 Task: Select Google Hangouts as a service for instant messaging.
Action: Mouse moved to (825, 86)
Screenshot: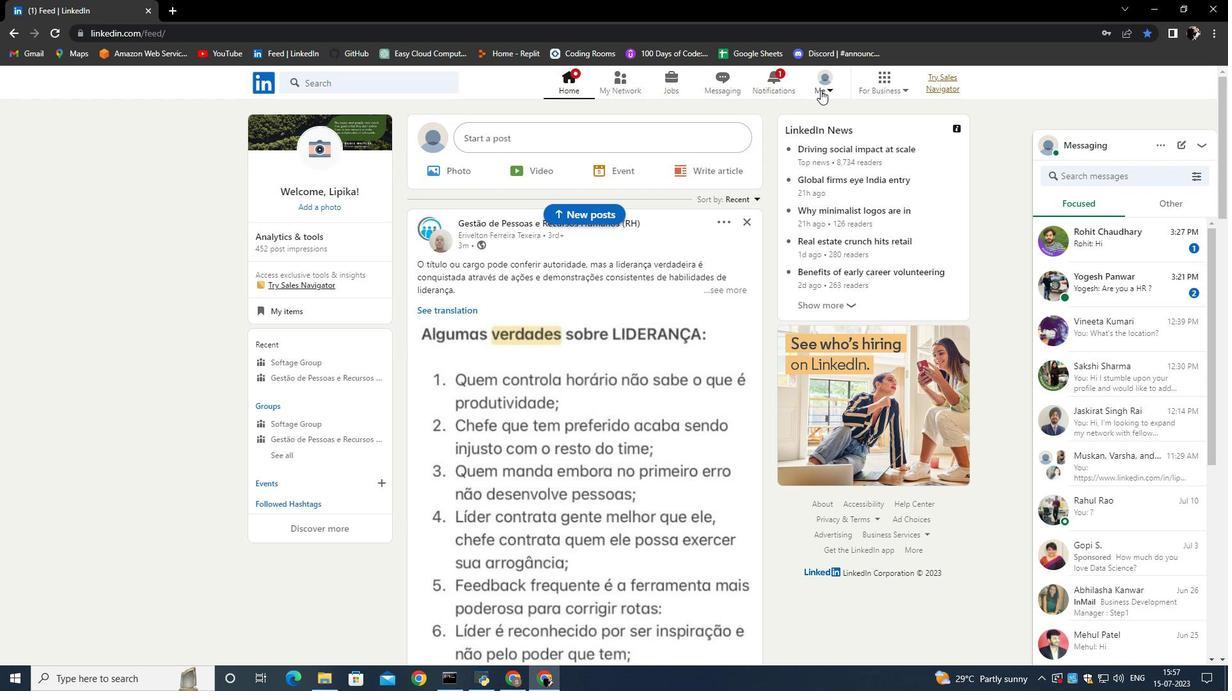 
Action: Mouse pressed left at (825, 86)
Screenshot: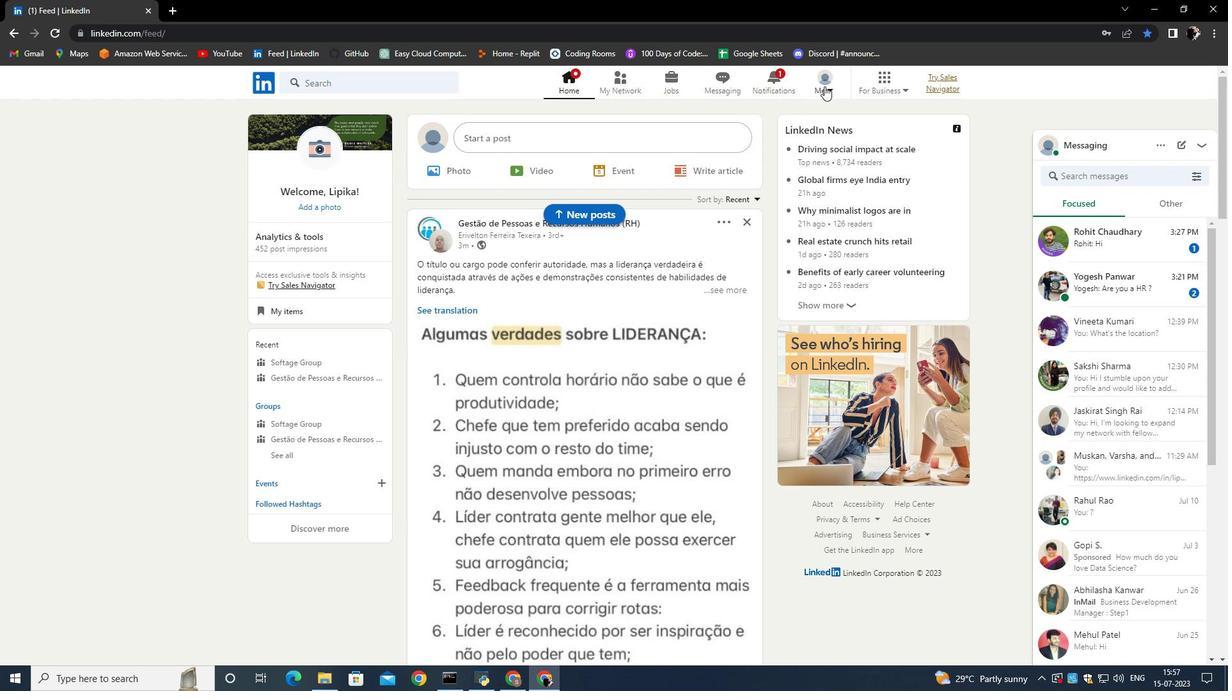 
Action: Mouse moved to (710, 129)
Screenshot: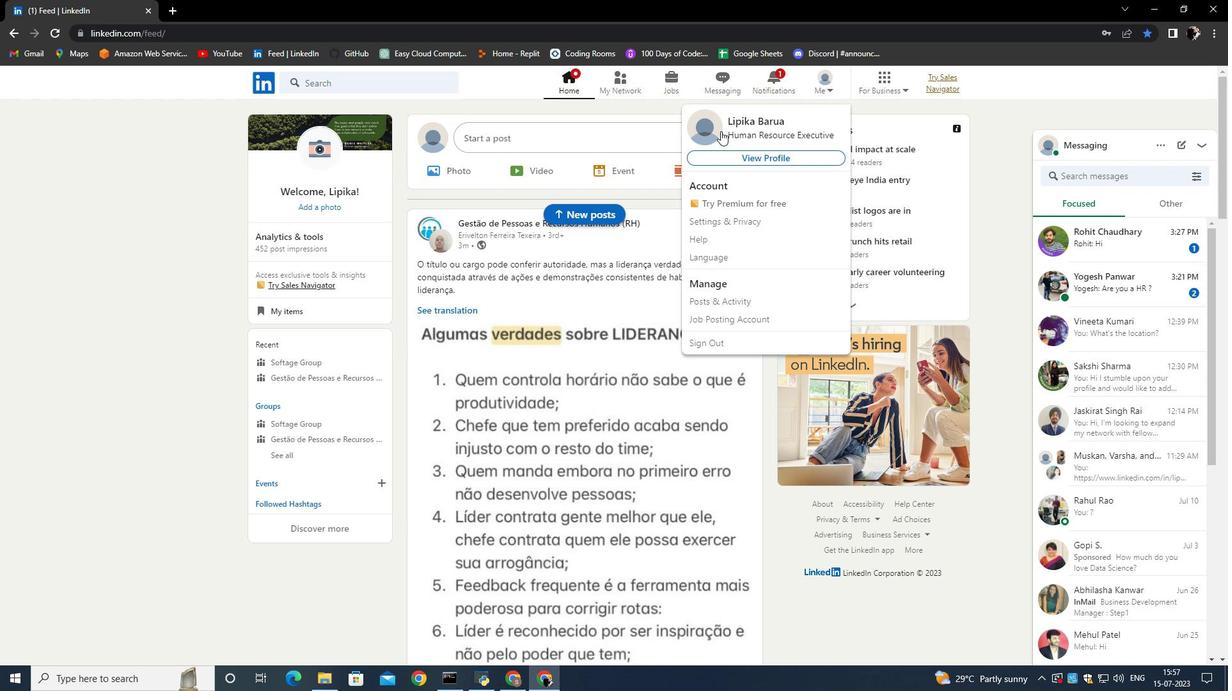 
Action: Mouse pressed left at (710, 129)
Screenshot: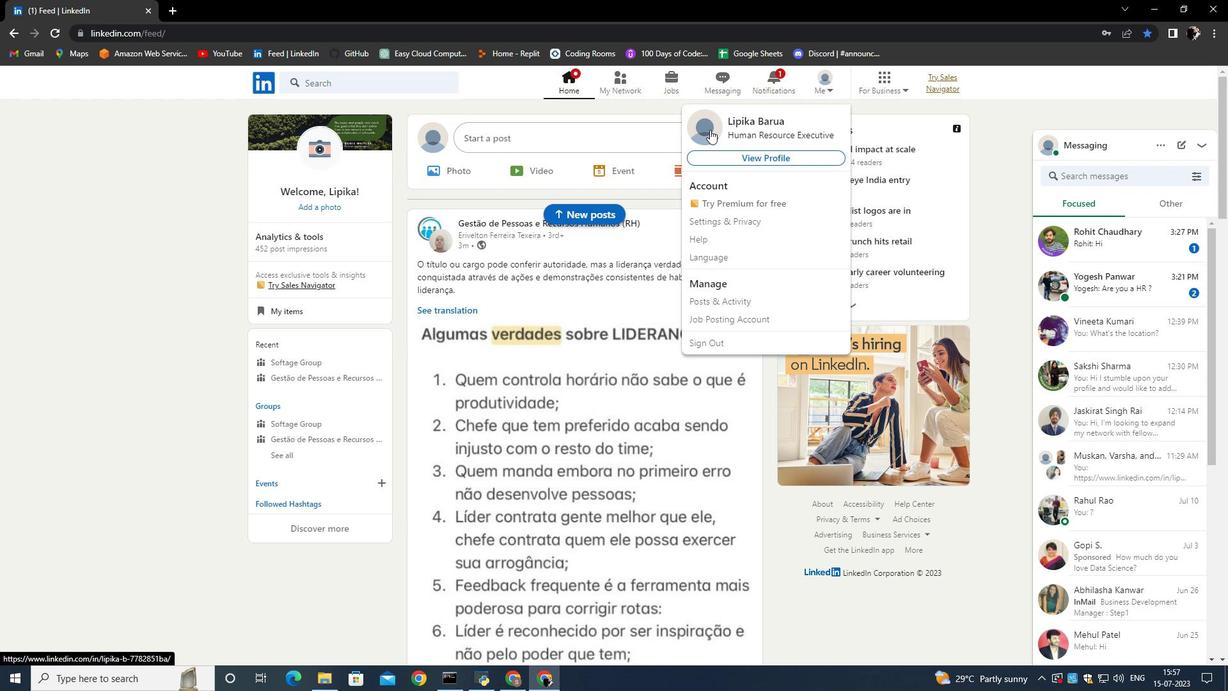
Action: Mouse moved to (399, 416)
Screenshot: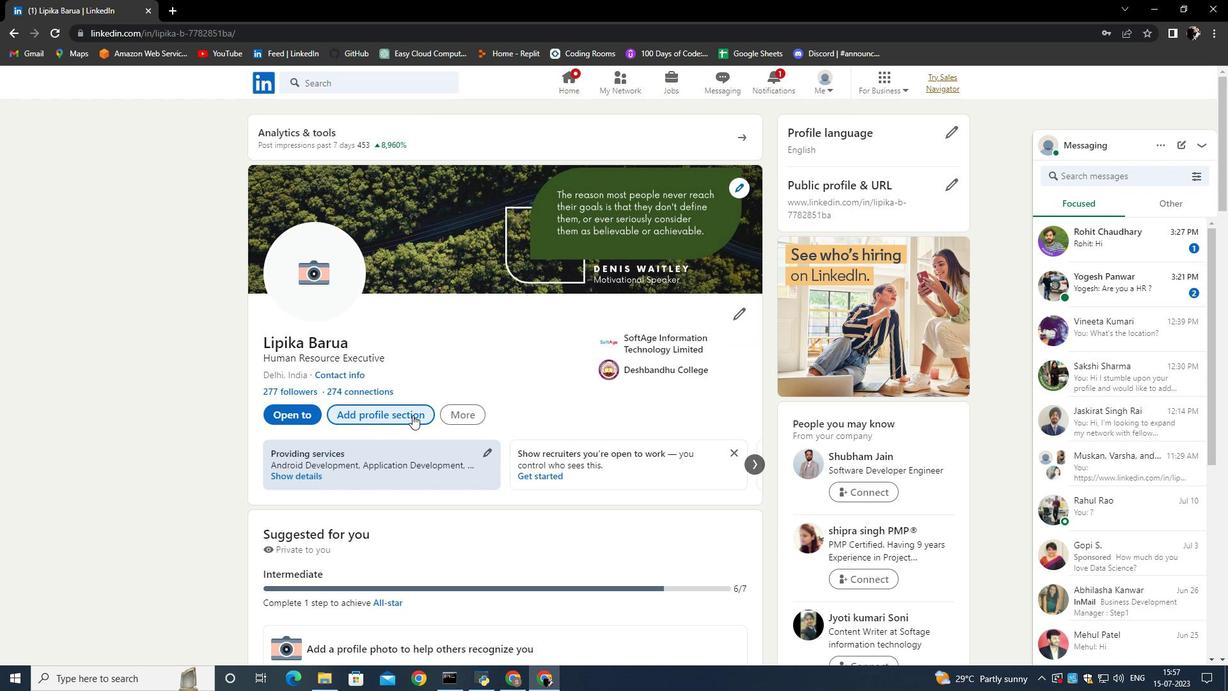 
Action: Mouse pressed left at (399, 416)
Screenshot: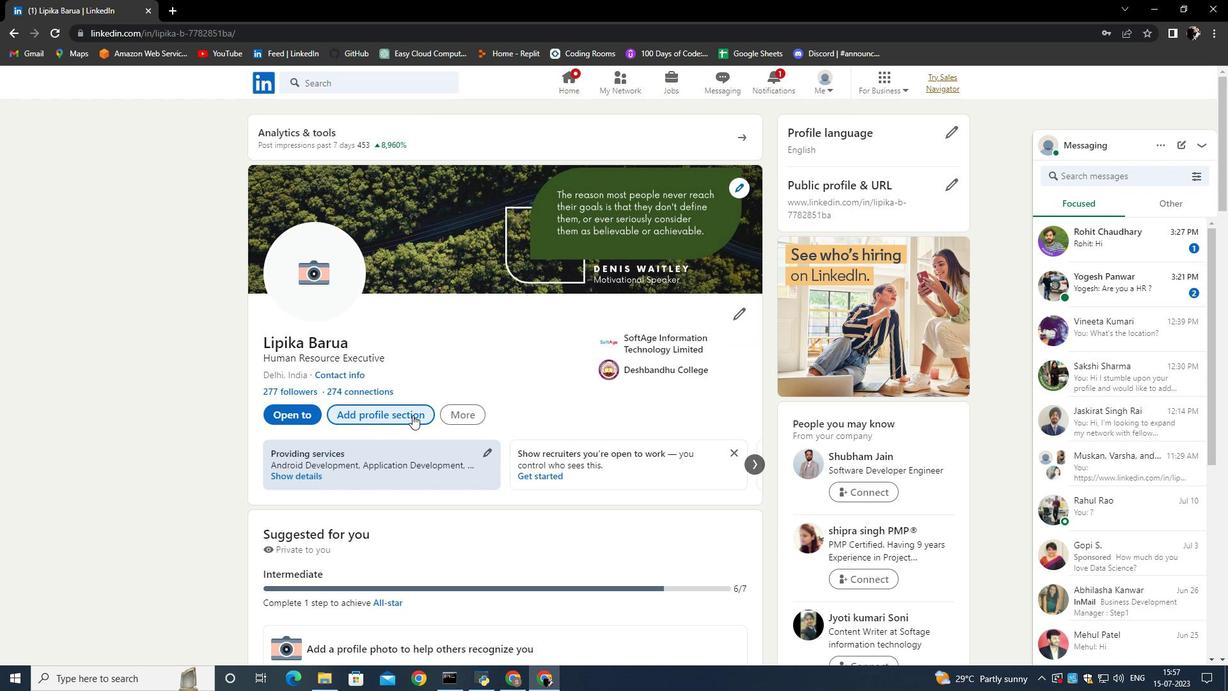 
Action: Mouse moved to (495, 384)
Screenshot: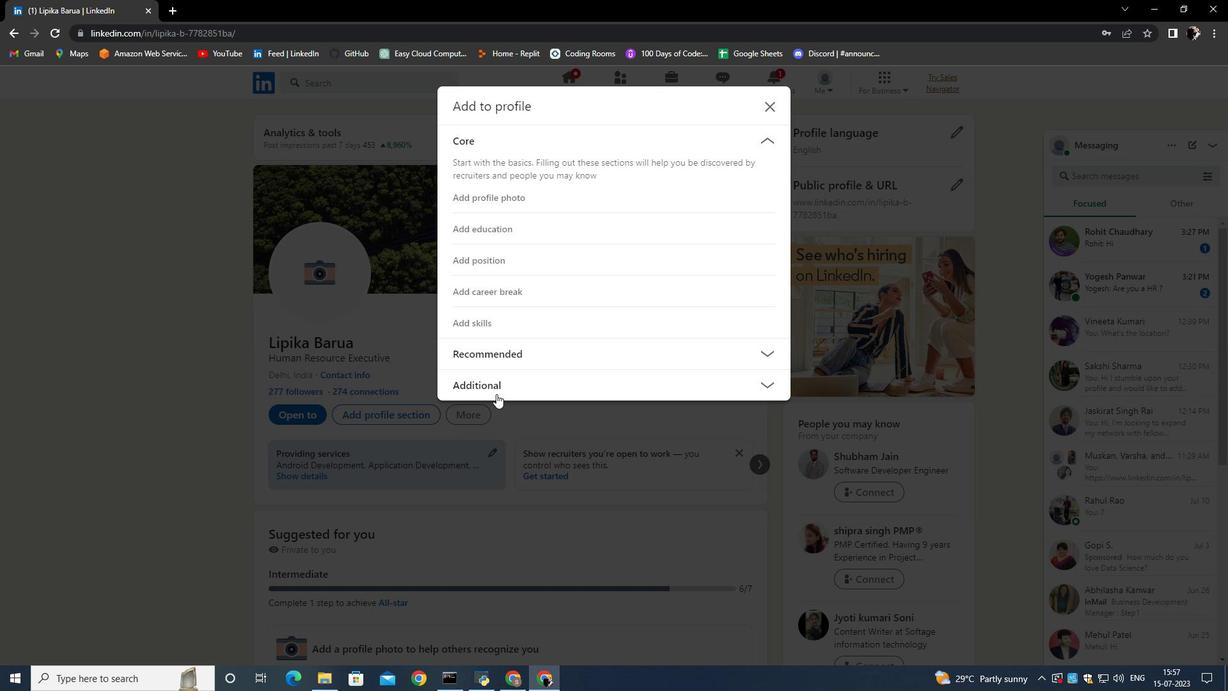 
Action: Mouse pressed left at (495, 384)
Screenshot: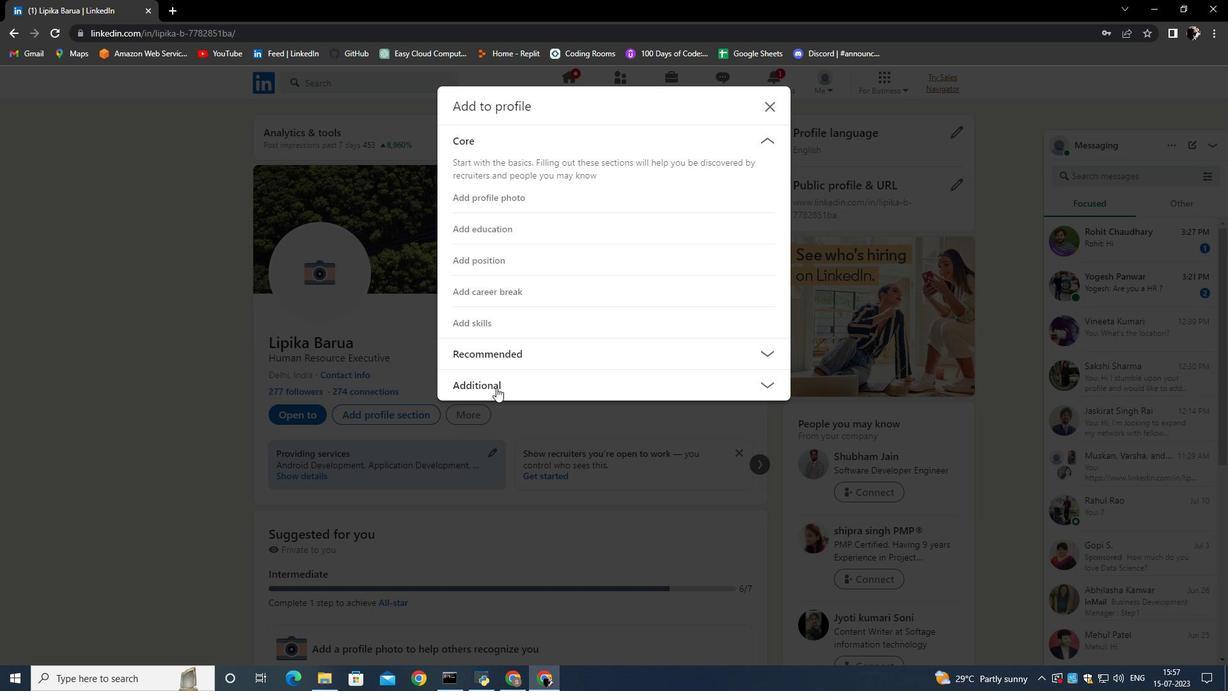 
Action: Mouse moved to (488, 515)
Screenshot: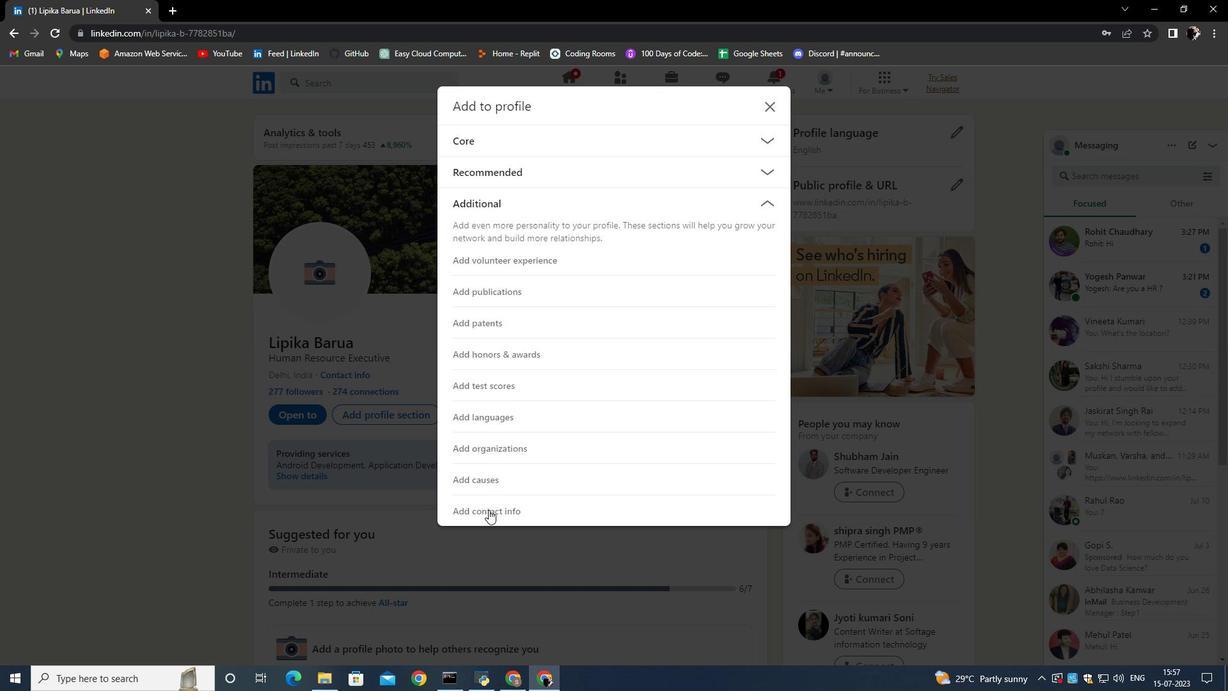 
Action: Mouse pressed left at (488, 515)
Screenshot: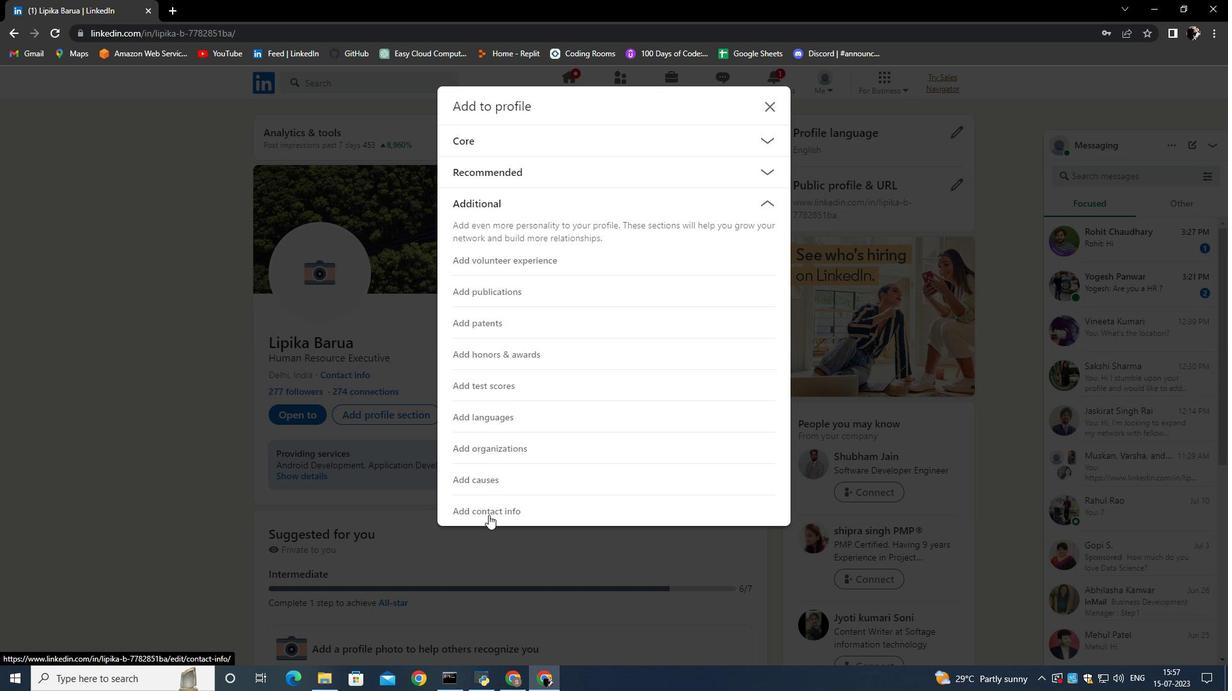 
Action: Mouse moved to (505, 443)
Screenshot: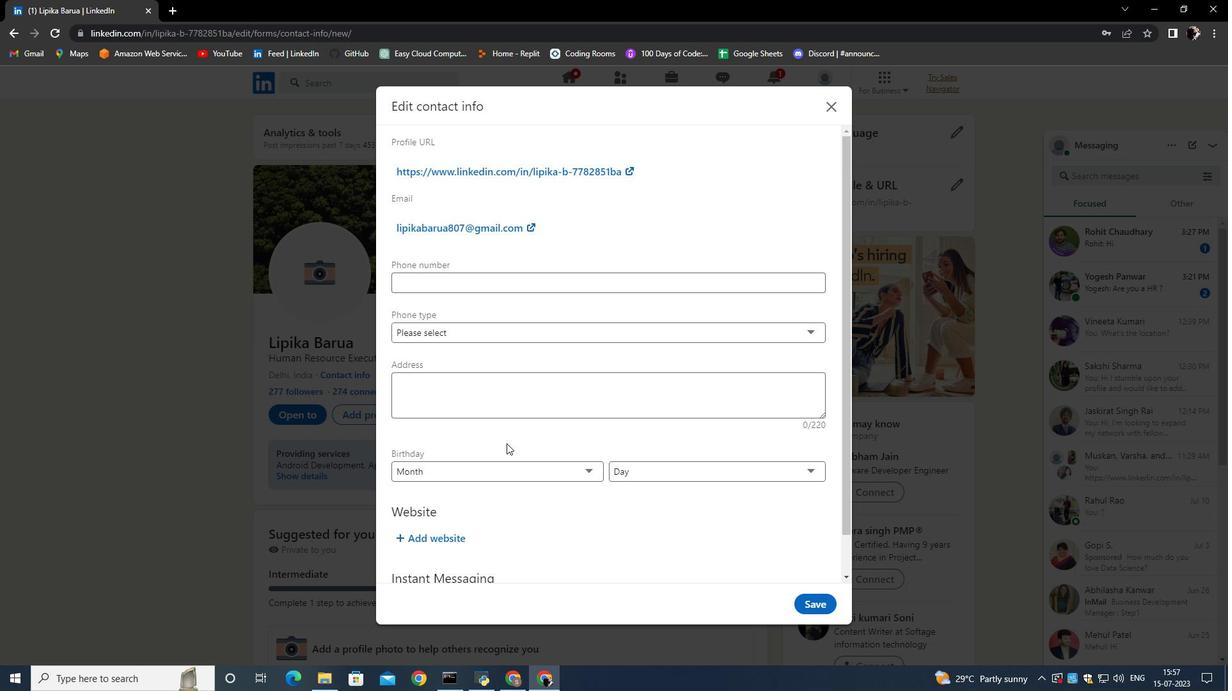 
Action: Mouse scrolled (505, 442) with delta (0, 0)
Screenshot: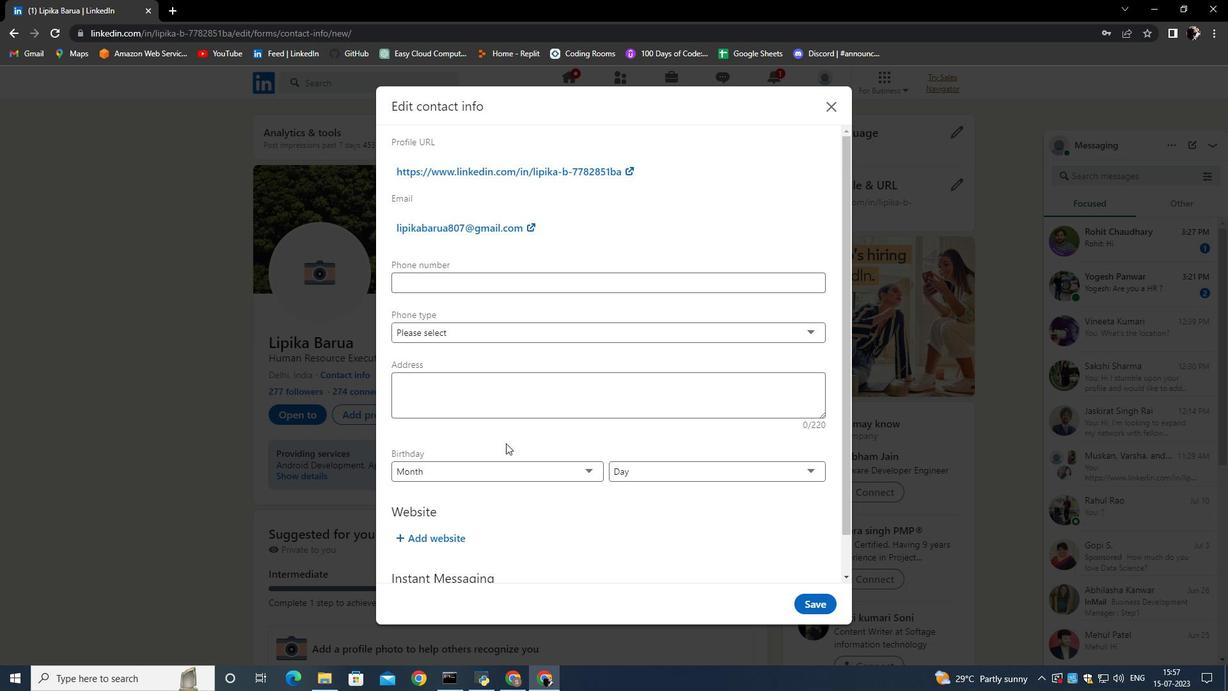 
Action: Mouse scrolled (505, 442) with delta (0, 0)
Screenshot: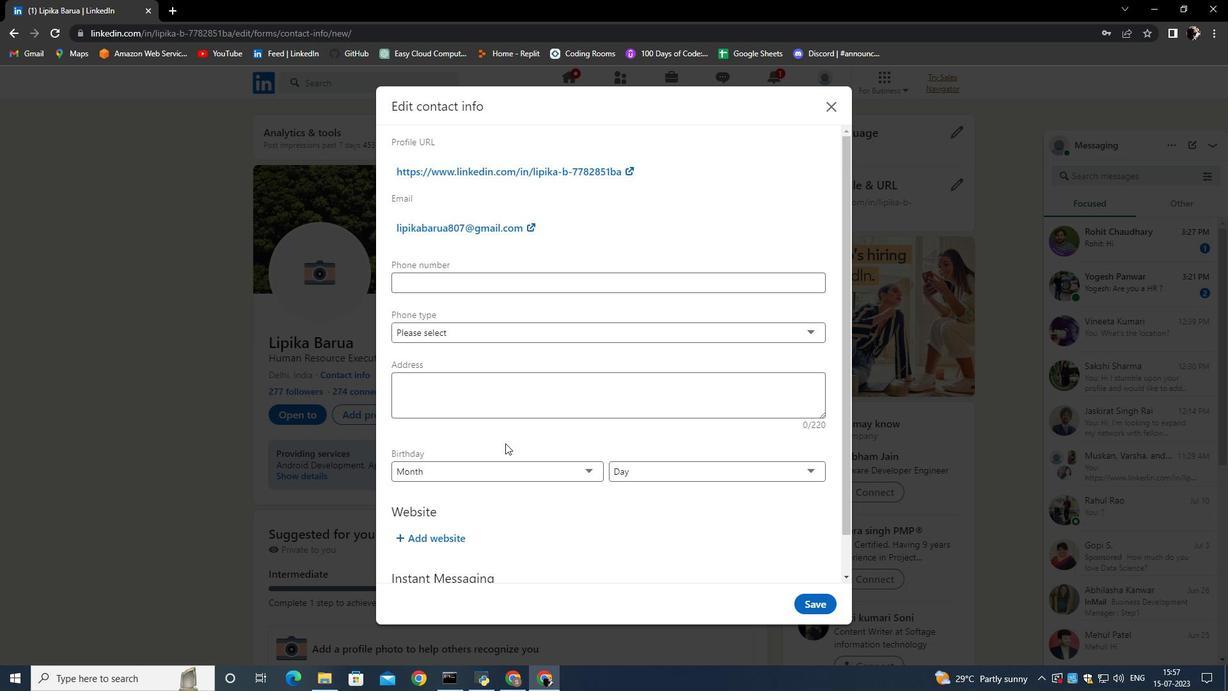 
Action: Mouse moved to (474, 503)
Screenshot: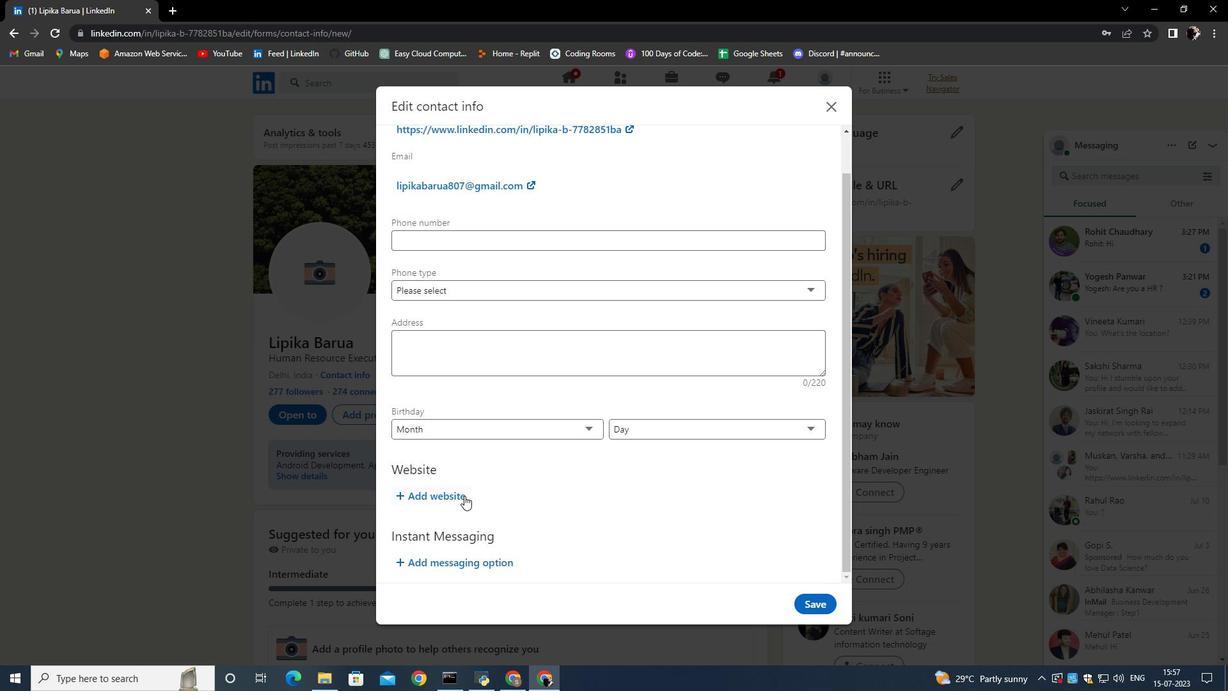 
Action: Mouse scrolled (474, 502) with delta (0, 0)
Screenshot: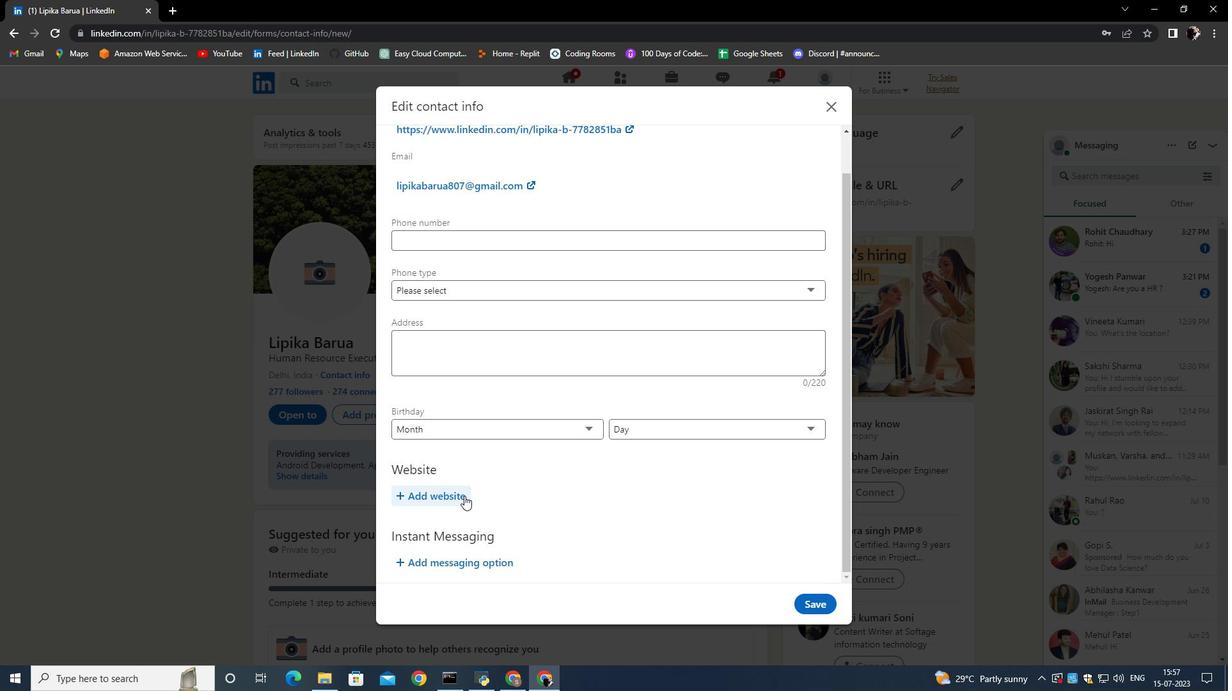 
Action: Mouse scrolled (474, 502) with delta (0, 0)
Screenshot: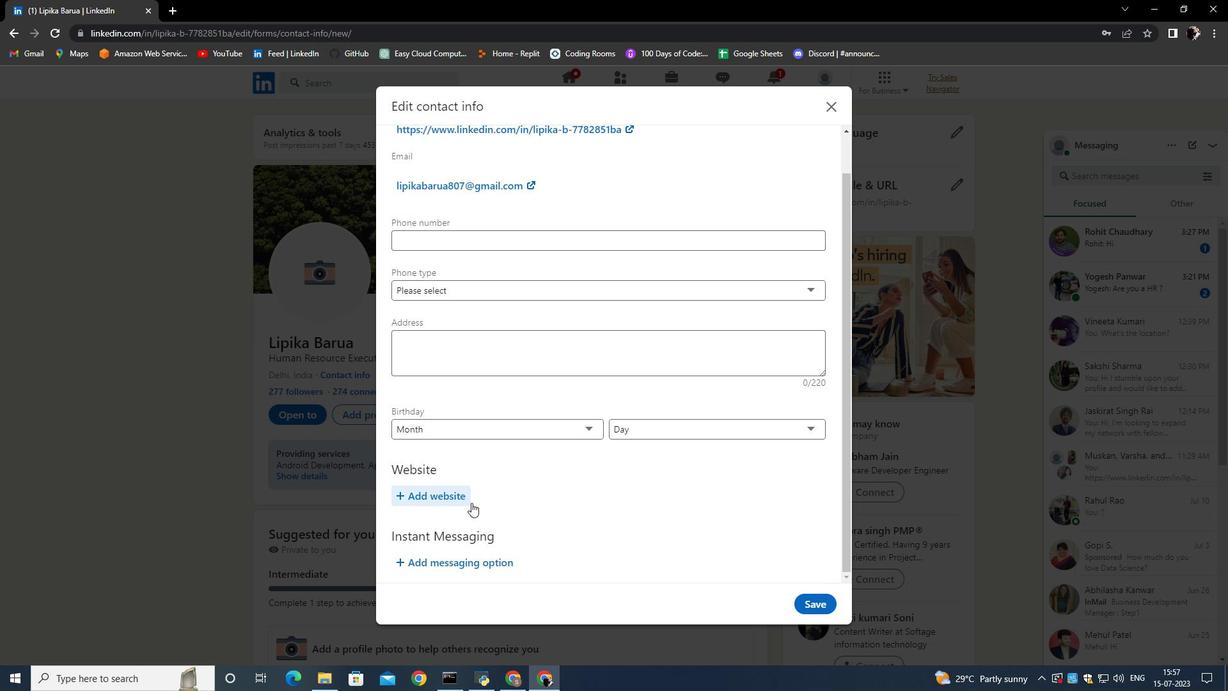
Action: Mouse moved to (475, 556)
Screenshot: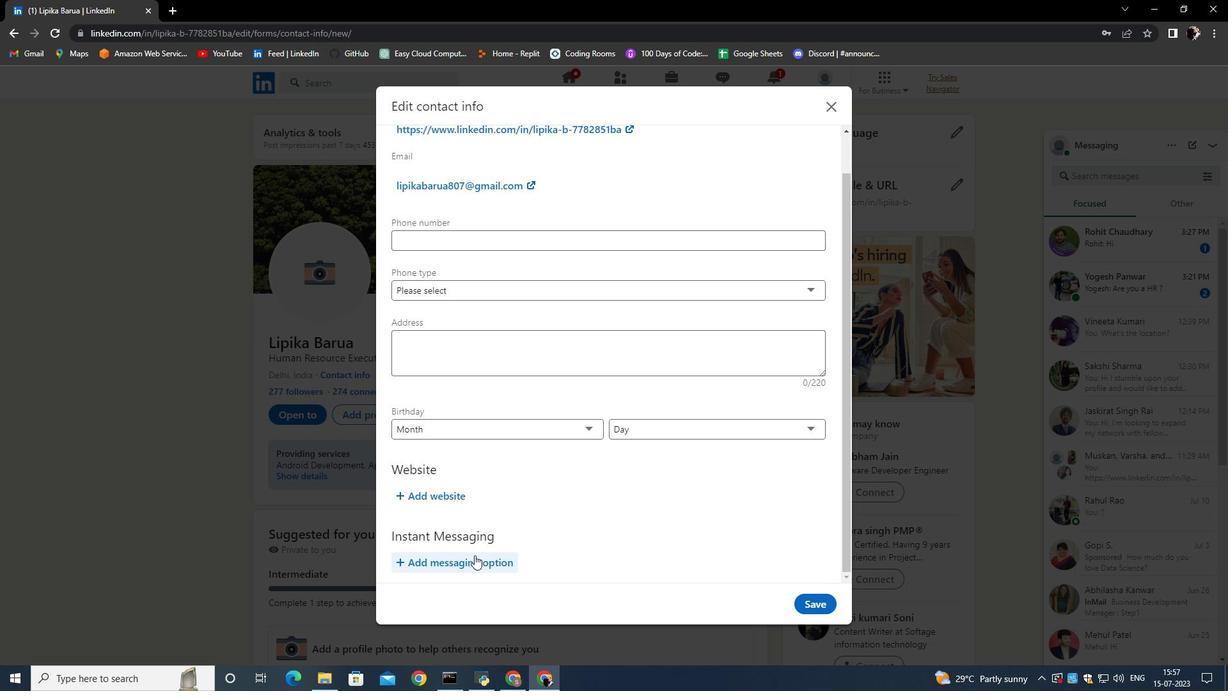 
Action: Mouse pressed left at (475, 556)
Screenshot: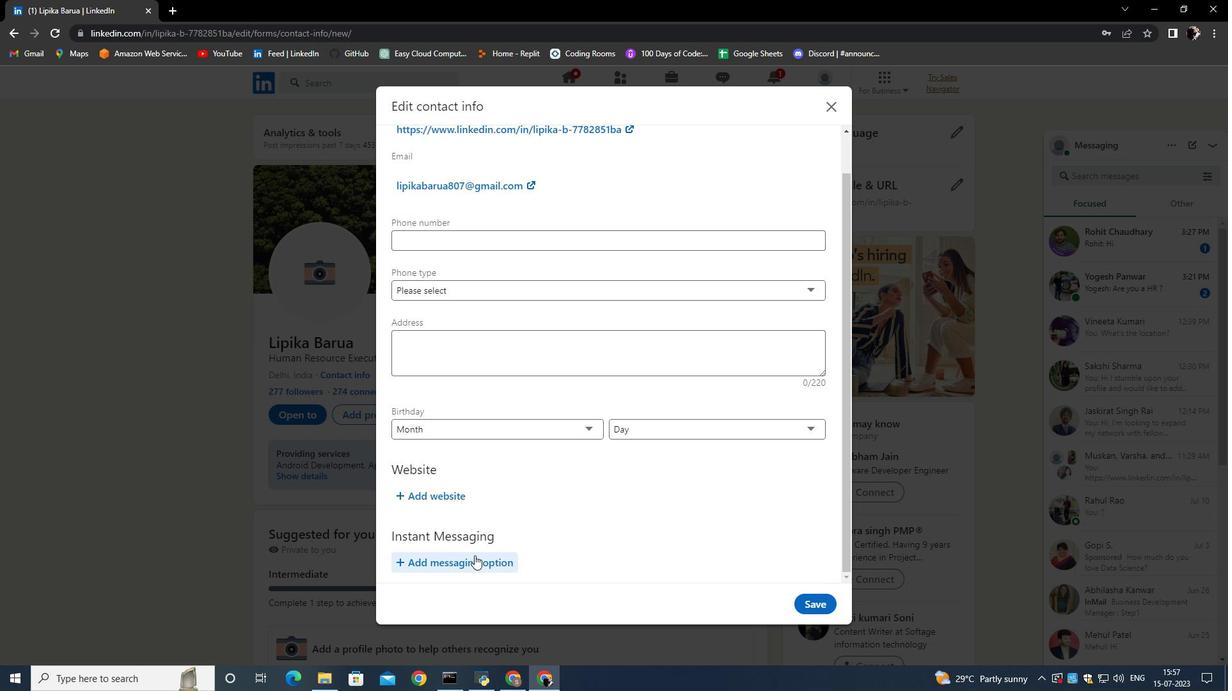 
Action: Mouse moved to (529, 503)
Screenshot: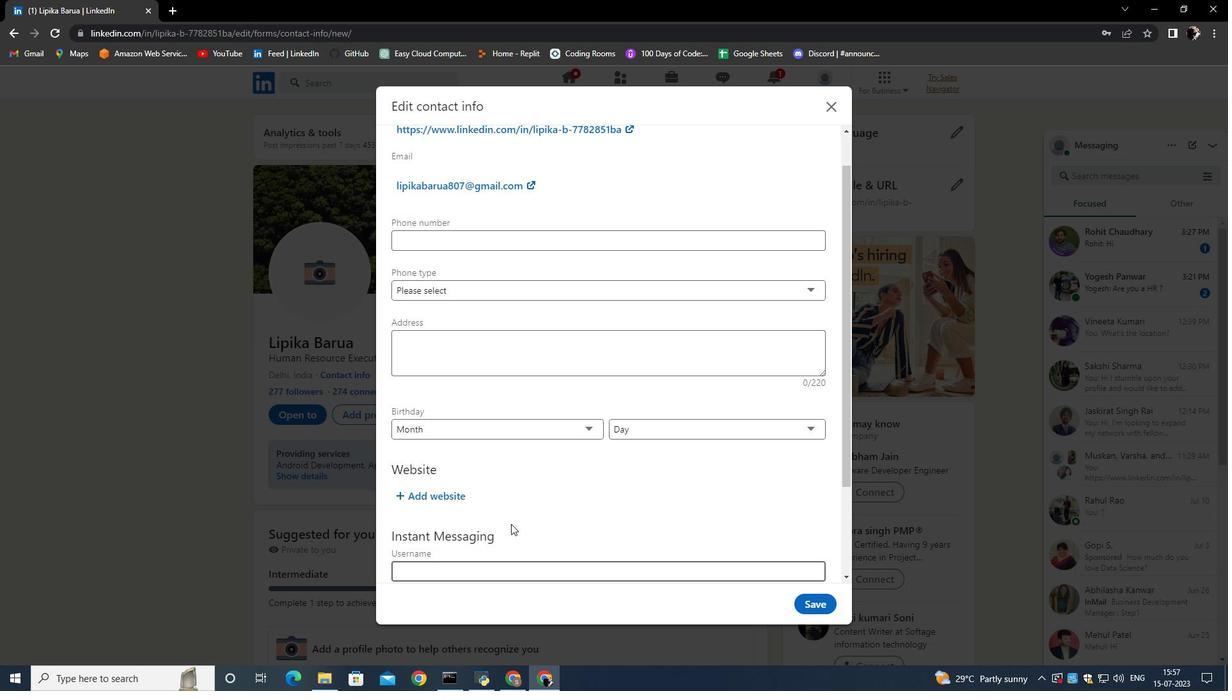 
Action: Mouse scrolled (529, 502) with delta (0, 0)
Screenshot: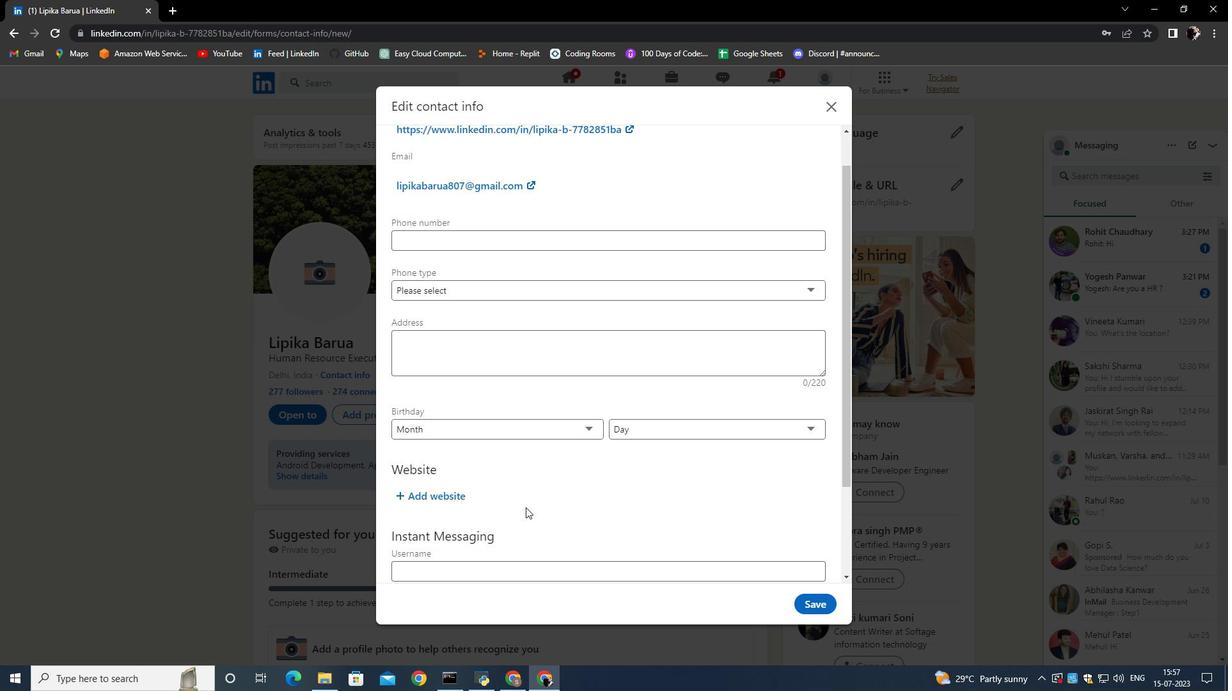 
Action: Mouse scrolled (529, 502) with delta (0, 0)
Screenshot: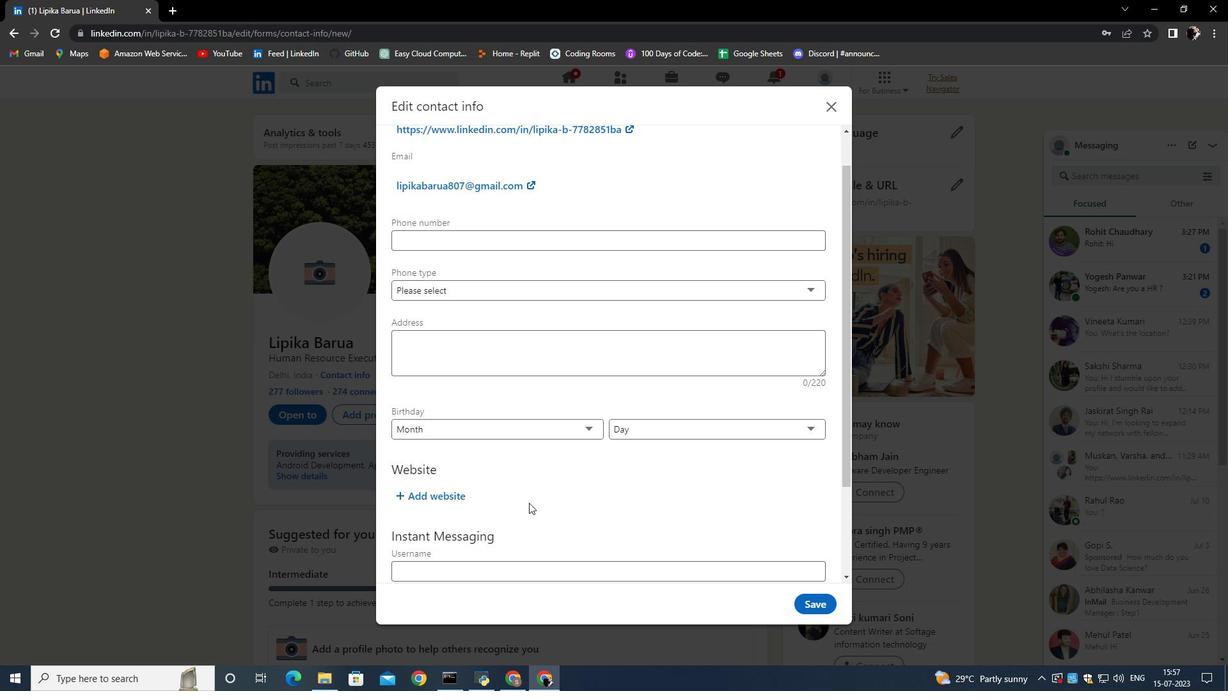 
Action: Mouse scrolled (529, 502) with delta (0, 0)
Screenshot: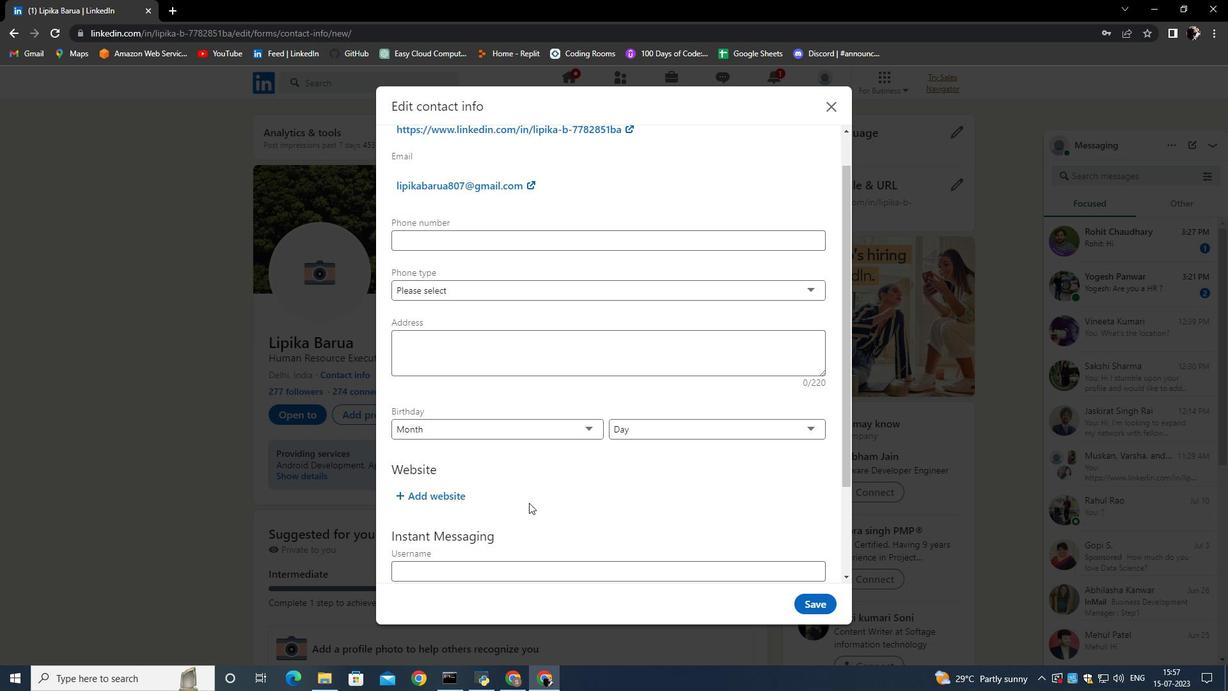 
Action: Mouse scrolled (529, 502) with delta (0, 0)
Screenshot: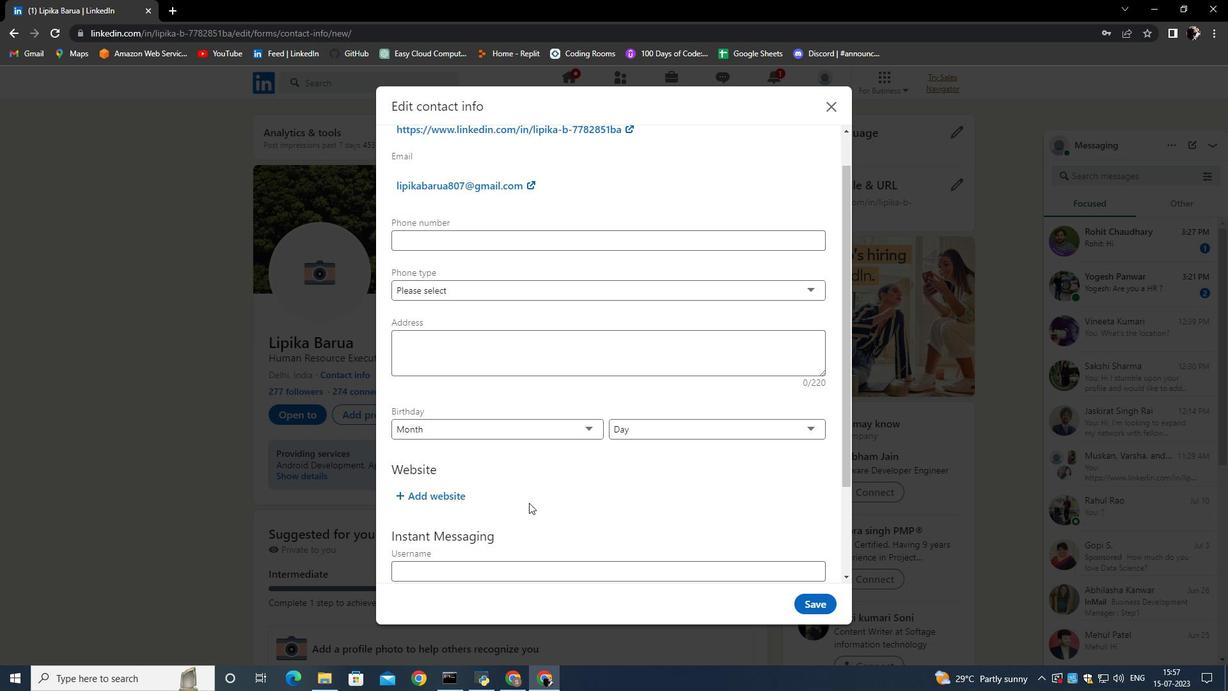 
Action: Mouse scrolled (529, 502) with delta (0, 0)
Screenshot: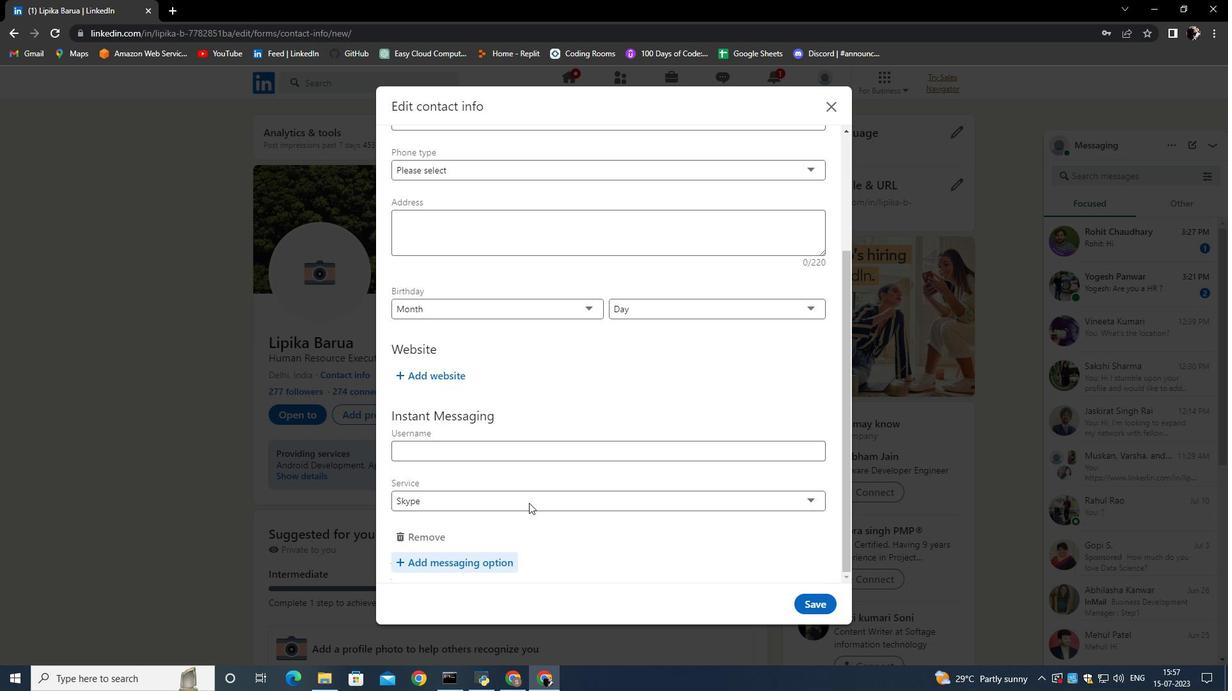 
Action: Mouse moved to (452, 503)
Screenshot: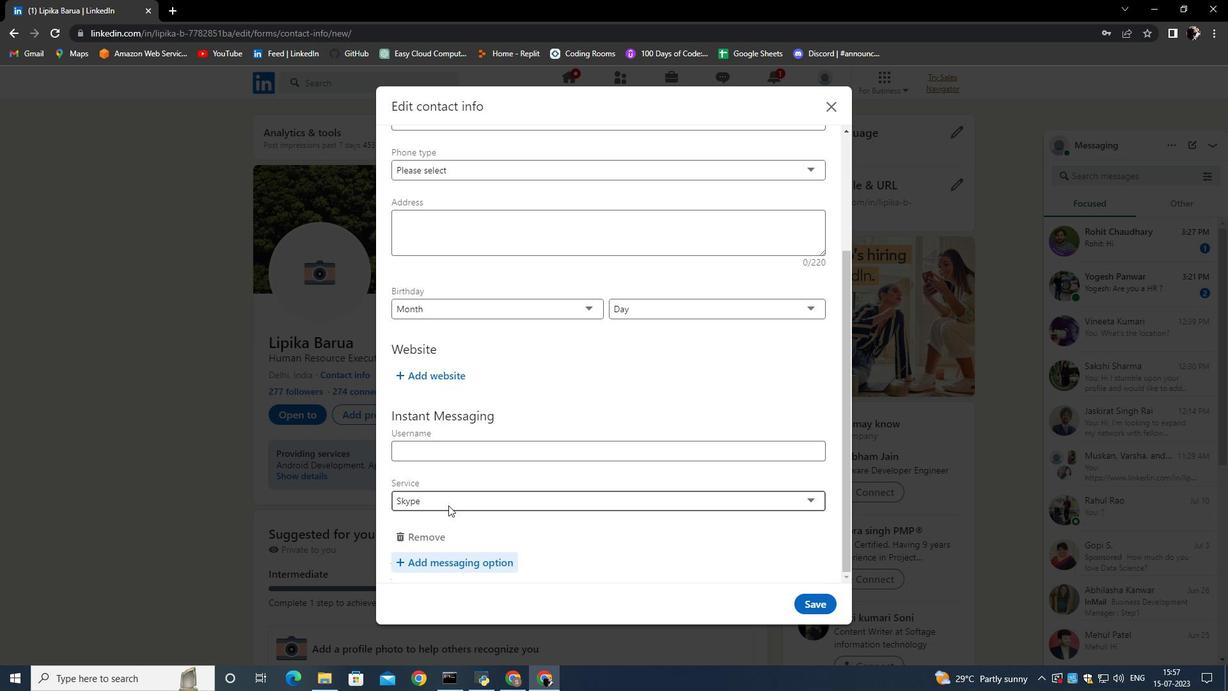 
Action: Mouse pressed left at (452, 503)
Screenshot: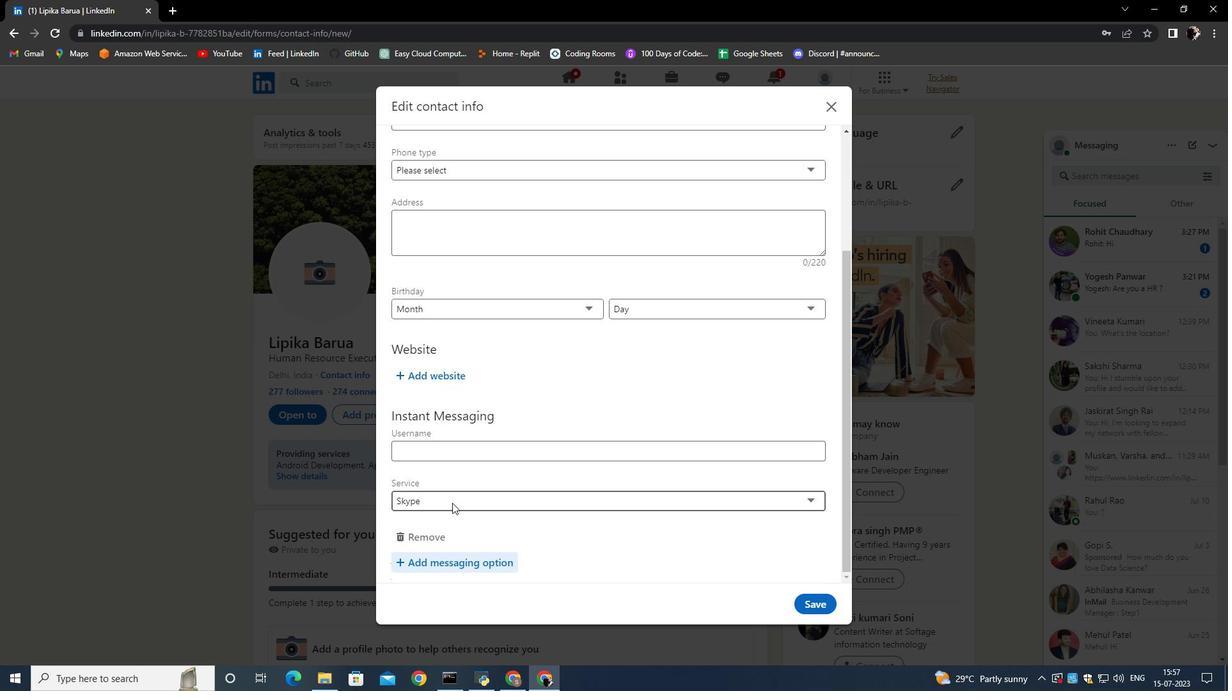 
Action: Mouse moved to (444, 545)
Screenshot: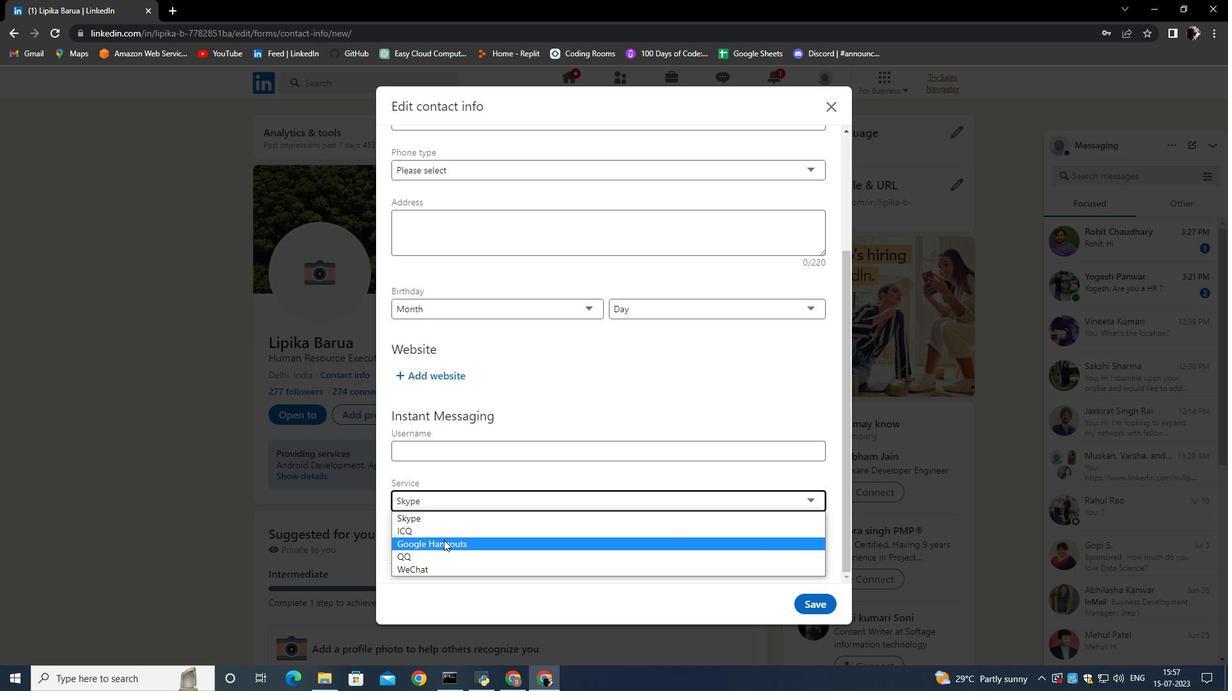 
Action: Mouse pressed left at (444, 545)
Screenshot: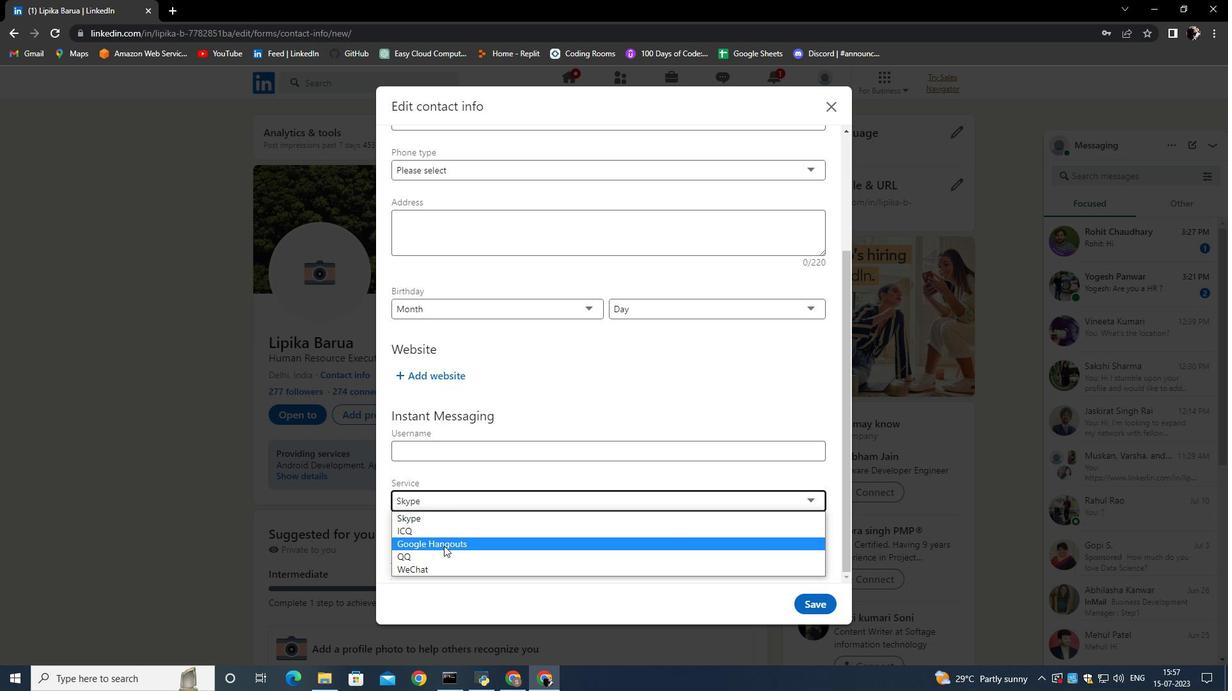 
Action: Mouse moved to (547, 540)
Screenshot: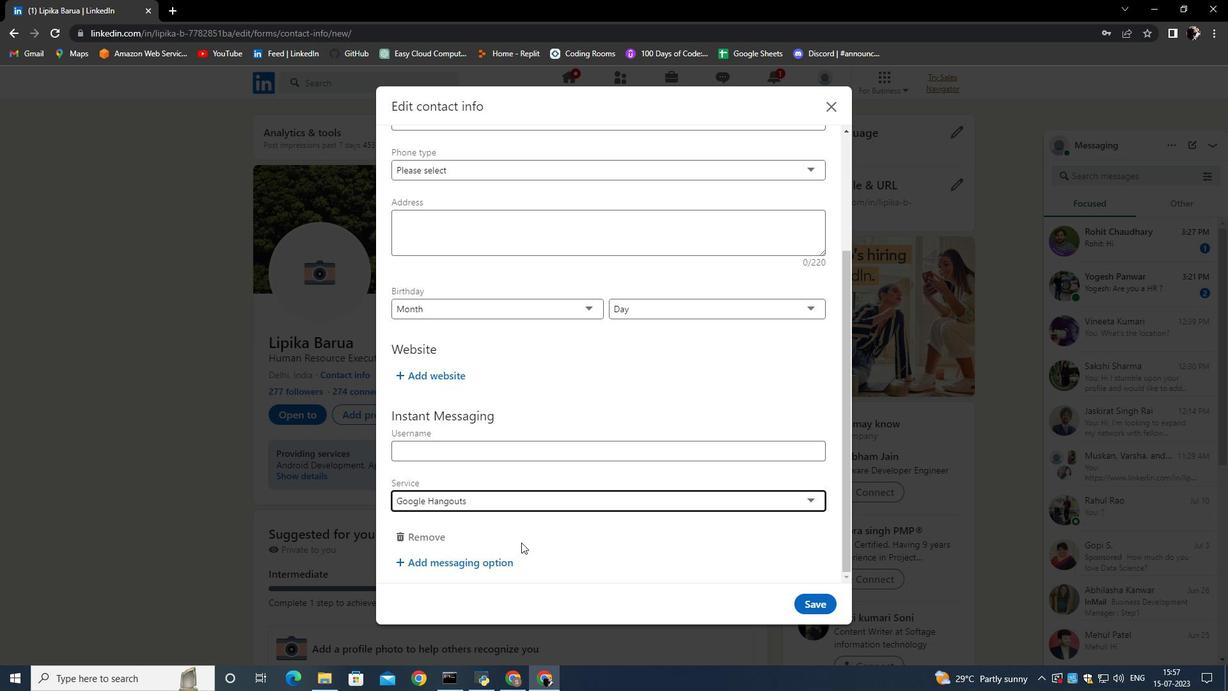 
